 Task: Add Organic Valley Organic Ricotta Cheese to the cart.
Action: Mouse moved to (17, 89)
Screenshot: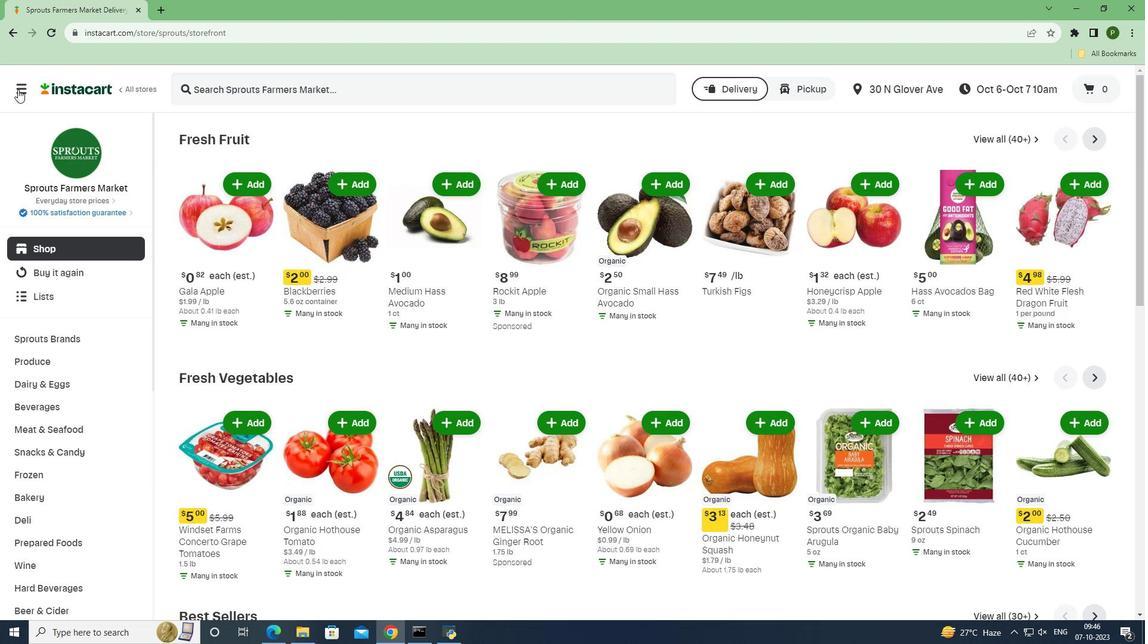 
Action: Mouse pressed left at (17, 89)
Screenshot: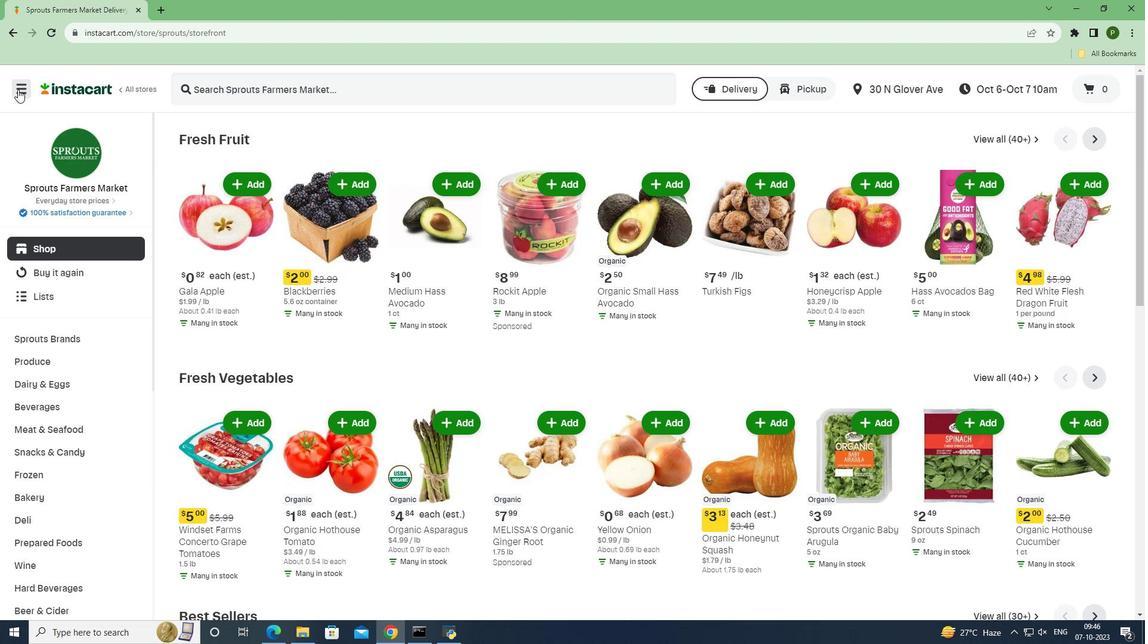 
Action: Mouse moved to (72, 312)
Screenshot: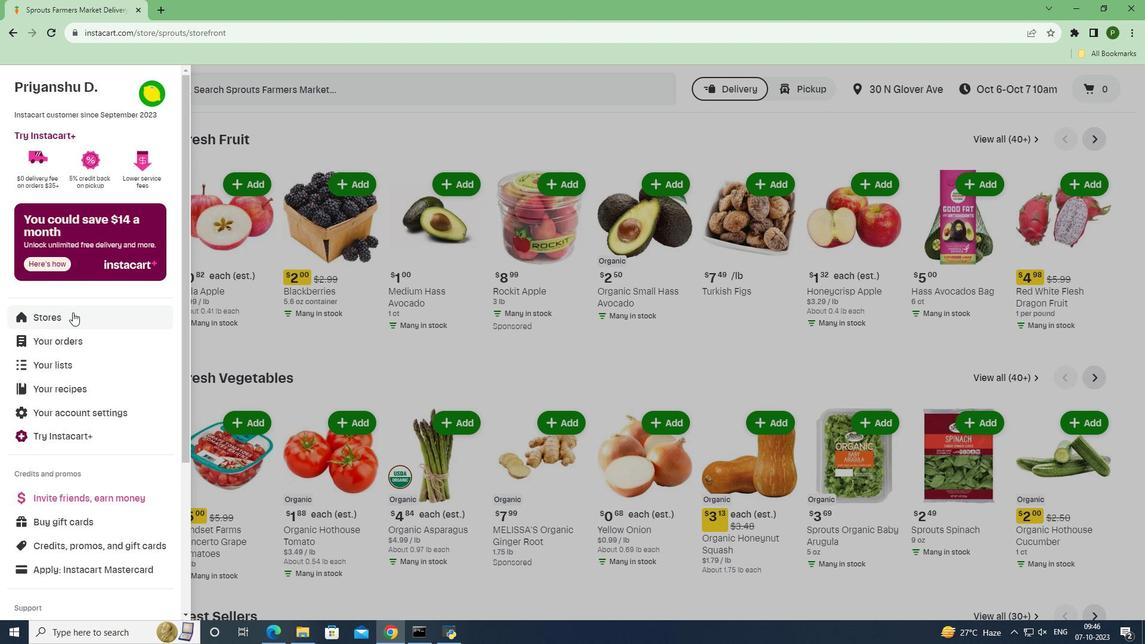 
Action: Mouse pressed left at (72, 312)
Screenshot: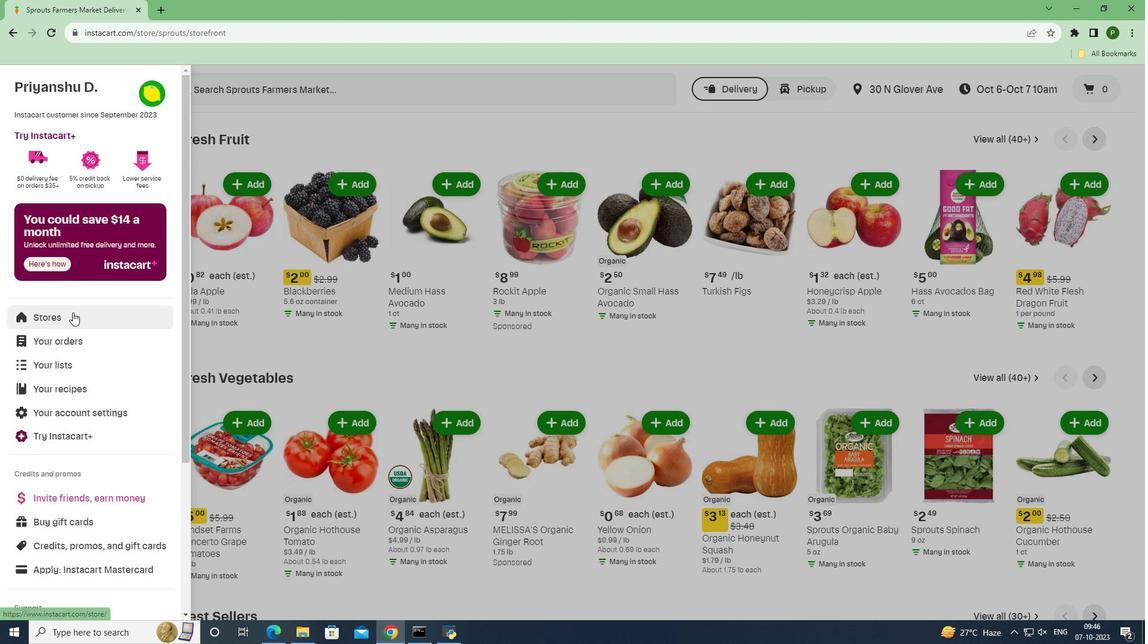 
Action: Mouse moved to (271, 139)
Screenshot: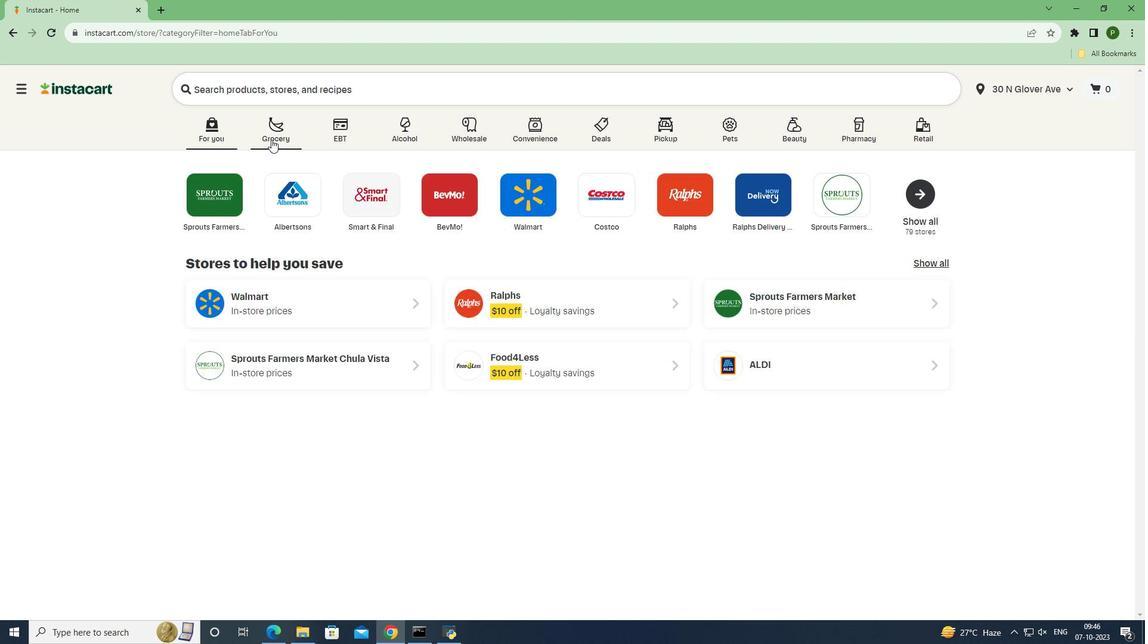 
Action: Mouse pressed left at (271, 139)
Screenshot: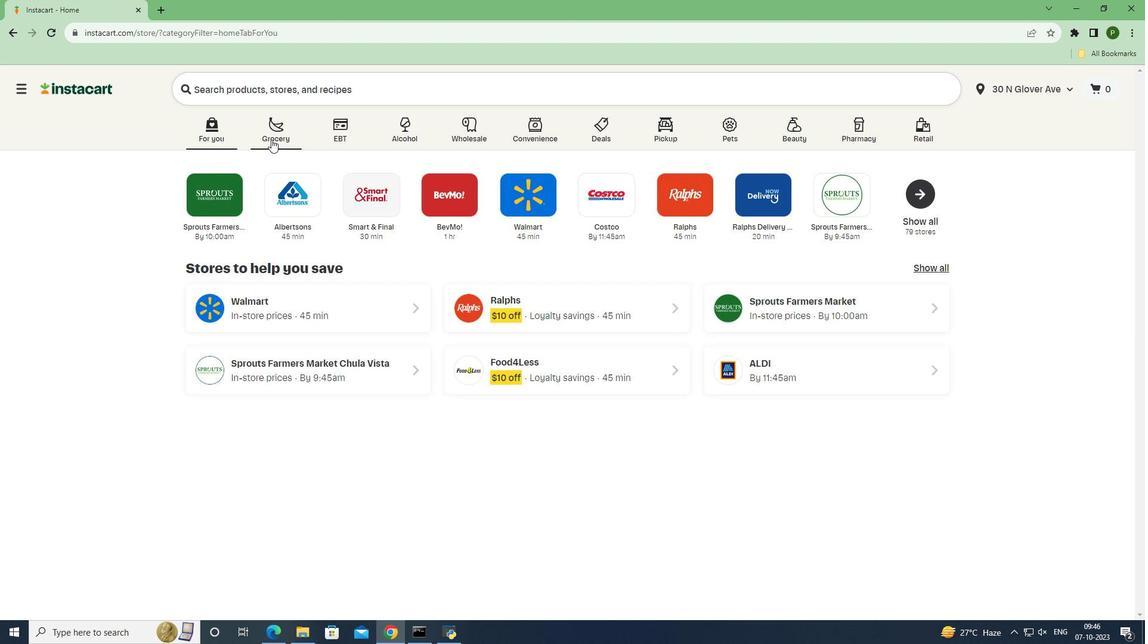 
Action: Mouse moved to (475, 268)
Screenshot: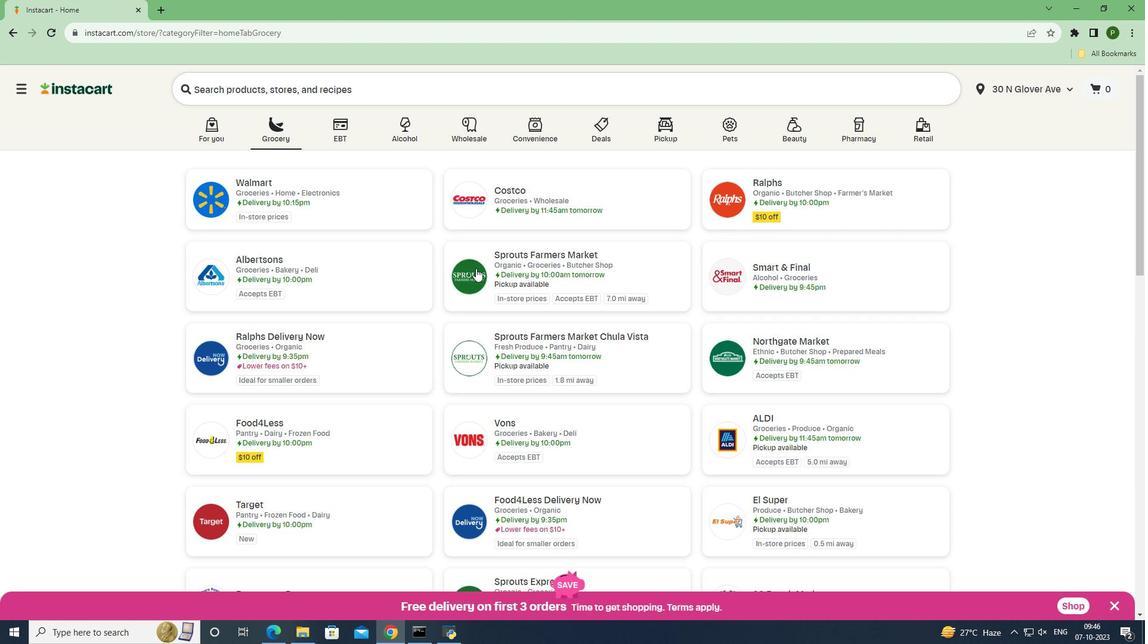 
Action: Mouse pressed left at (475, 268)
Screenshot: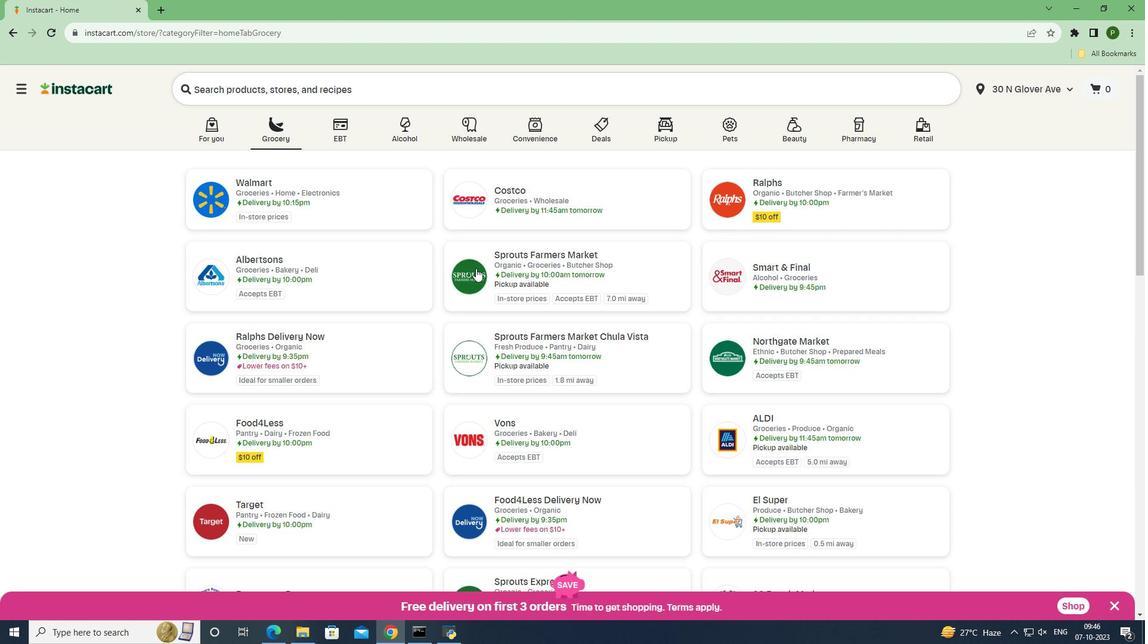 
Action: Mouse moved to (79, 382)
Screenshot: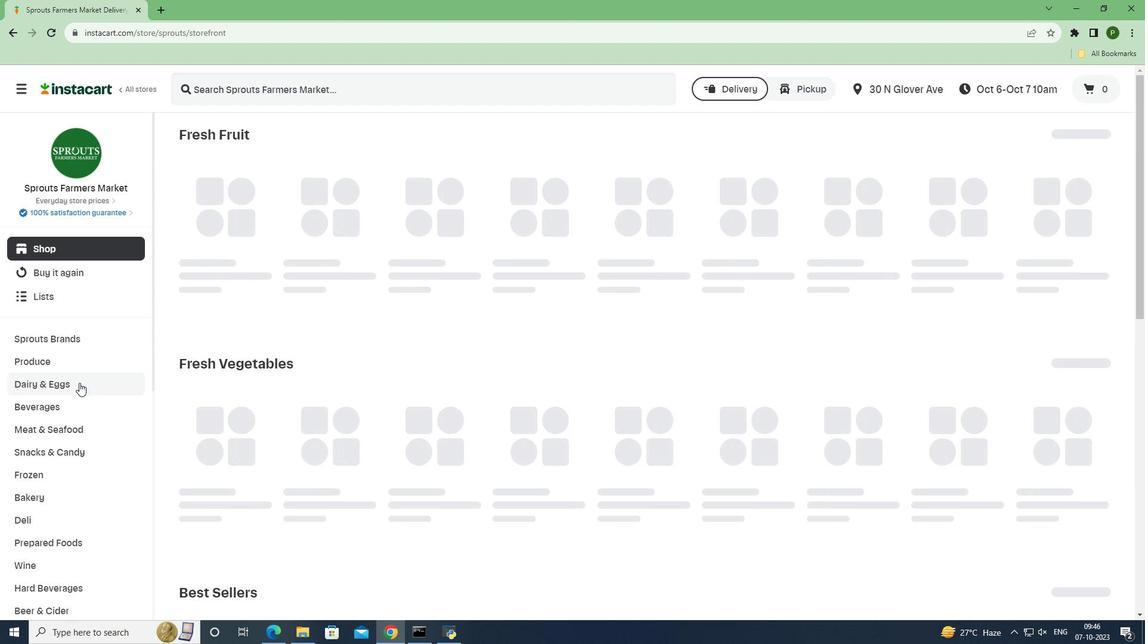 
Action: Mouse pressed left at (79, 382)
Screenshot: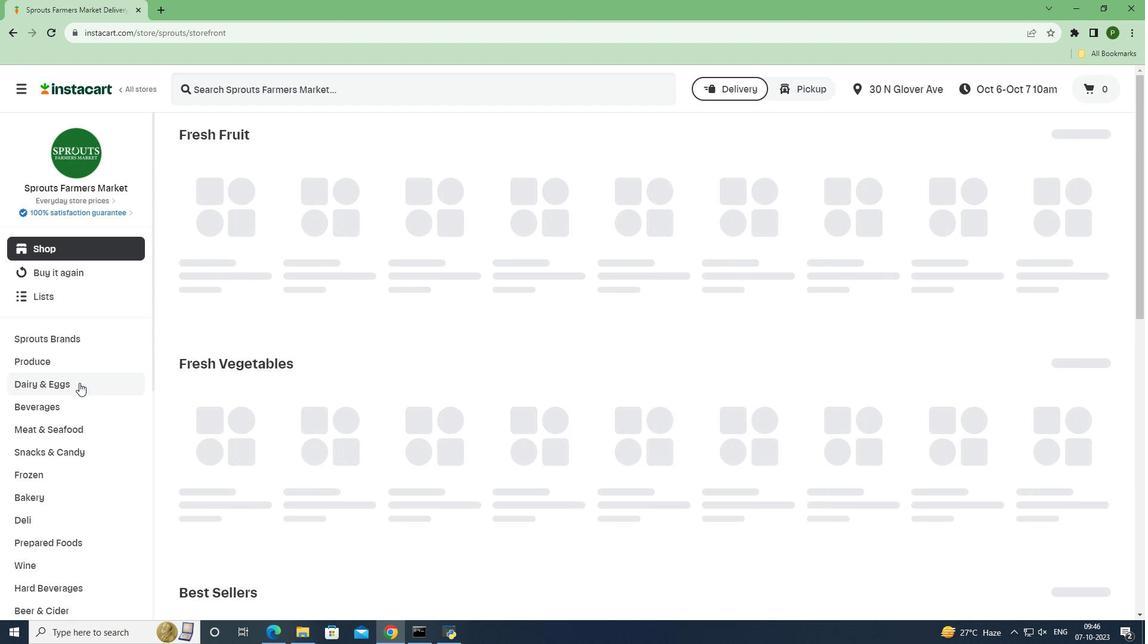 
Action: Mouse moved to (78, 430)
Screenshot: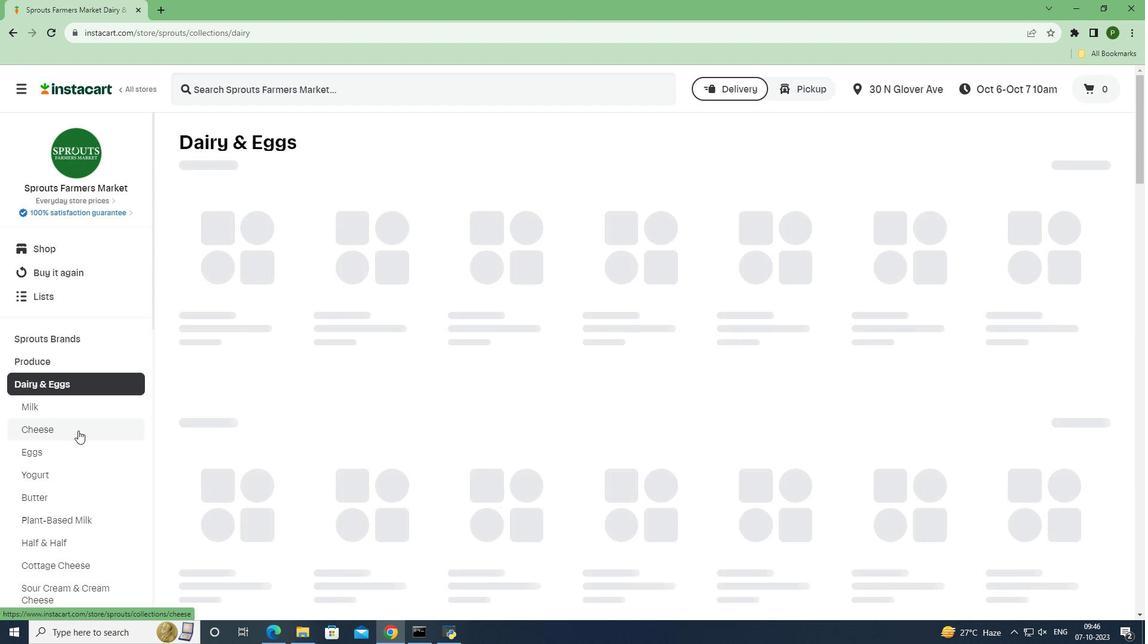 
Action: Mouse pressed left at (78, 430)
Screenshot: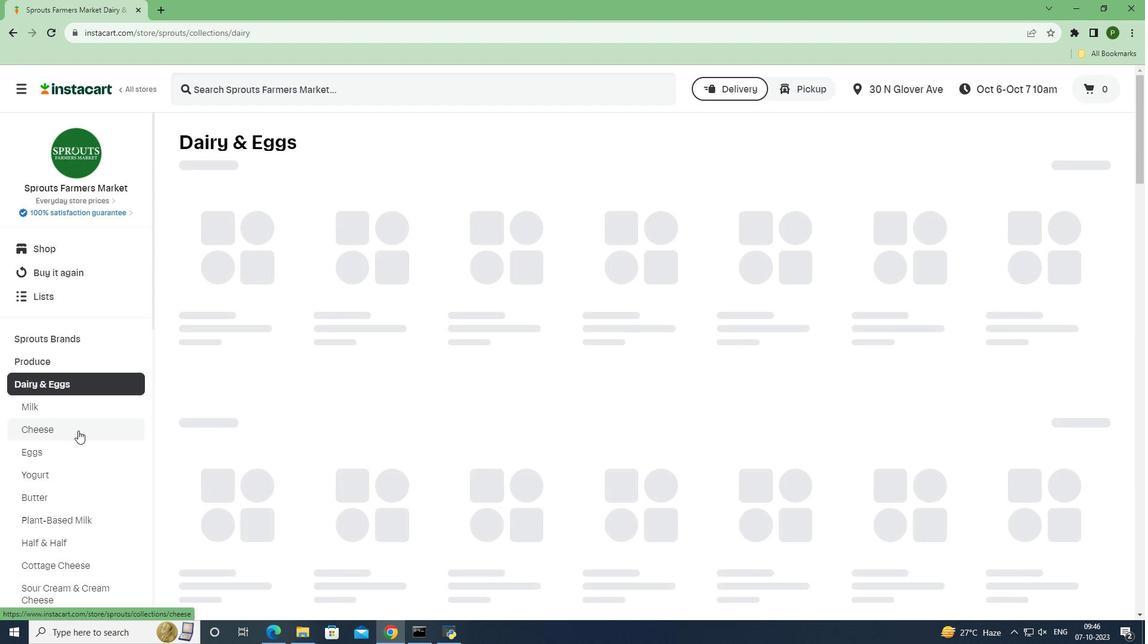 
Action: Mouse moved to (281, 88)
Screenshot: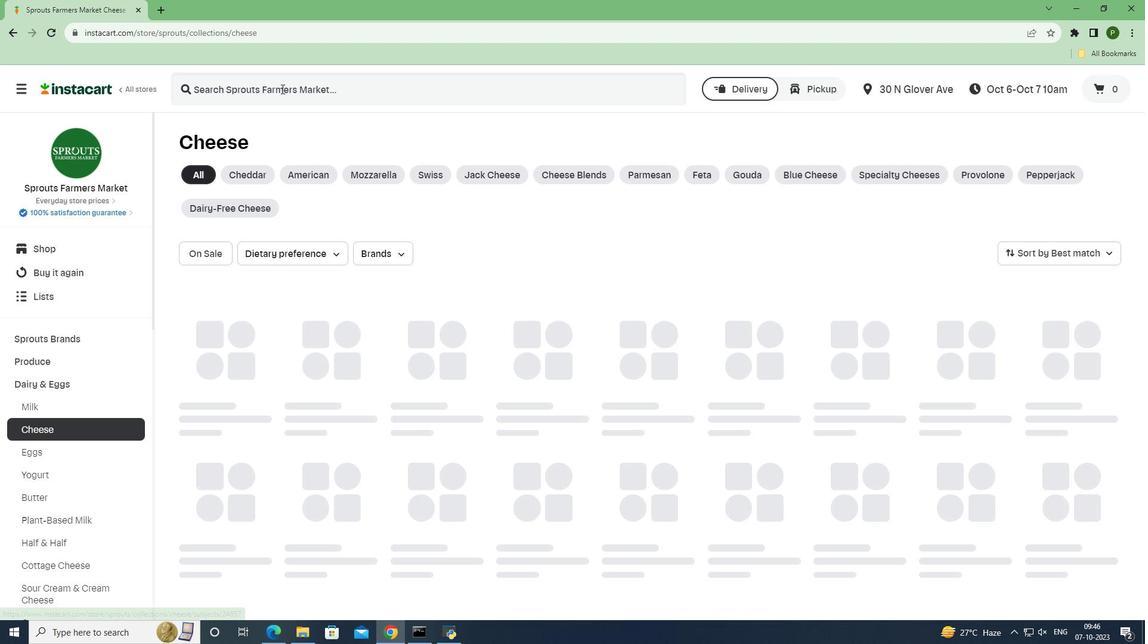 
Action: Mouse pressed left at (281, 88)
Screenshot: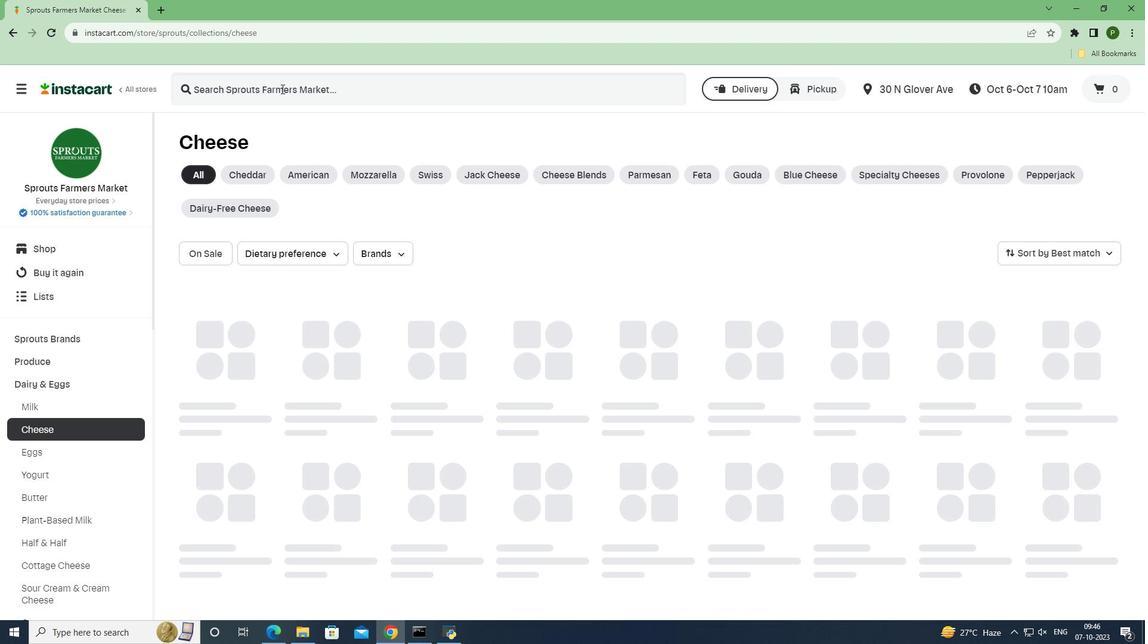 
Action: Key pressed <Key.caps_lock>O<Key.caps_lock>rganic<Key.space><Key.caps_lock>V<Key.caps_lock>alley<Key.space><Key.caps_lock>O<Key.caps_lock>rganic<Key.space><Key.caps_lock>R<Key.caps_lock>icottaa<Key.backspace><Key.space><Key.caps_lock>C<Key.caps_lock>heese<Key.space><Key.enter>
Screenshot: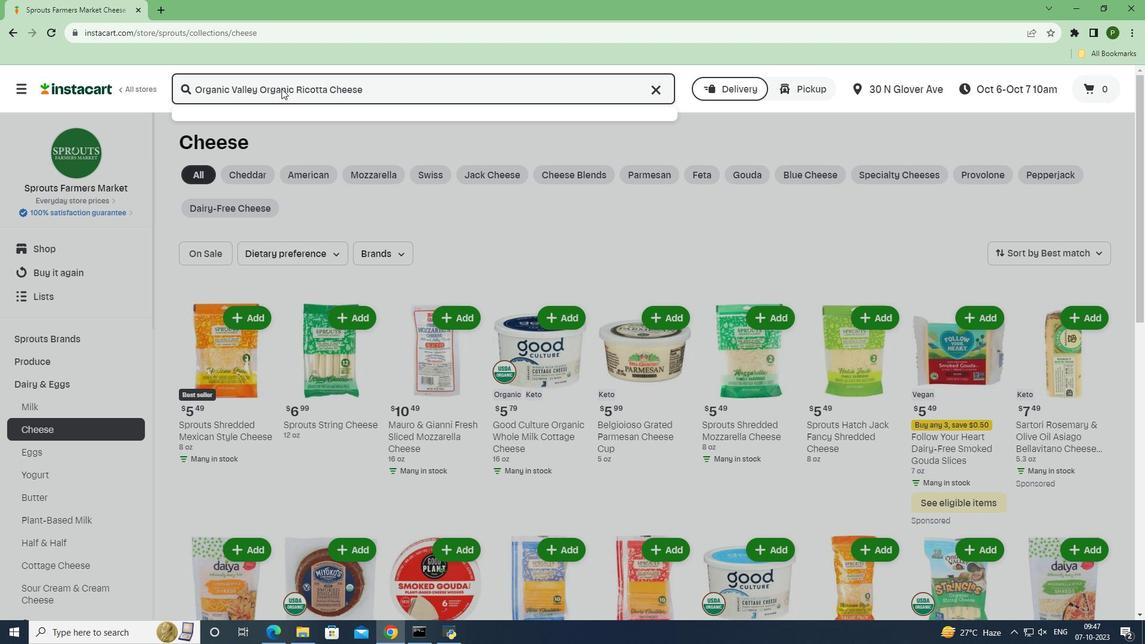
Action: Mouse moved to (690, 217)
Screenshot: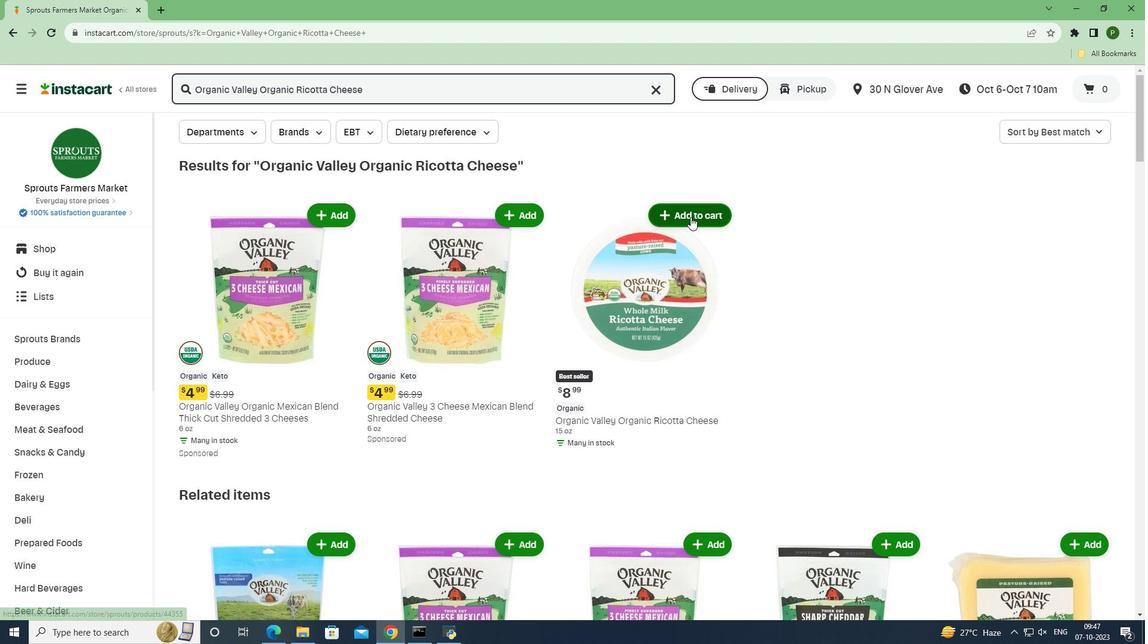 
Action: Mouse pressed left at (690, 217)
Screenshot: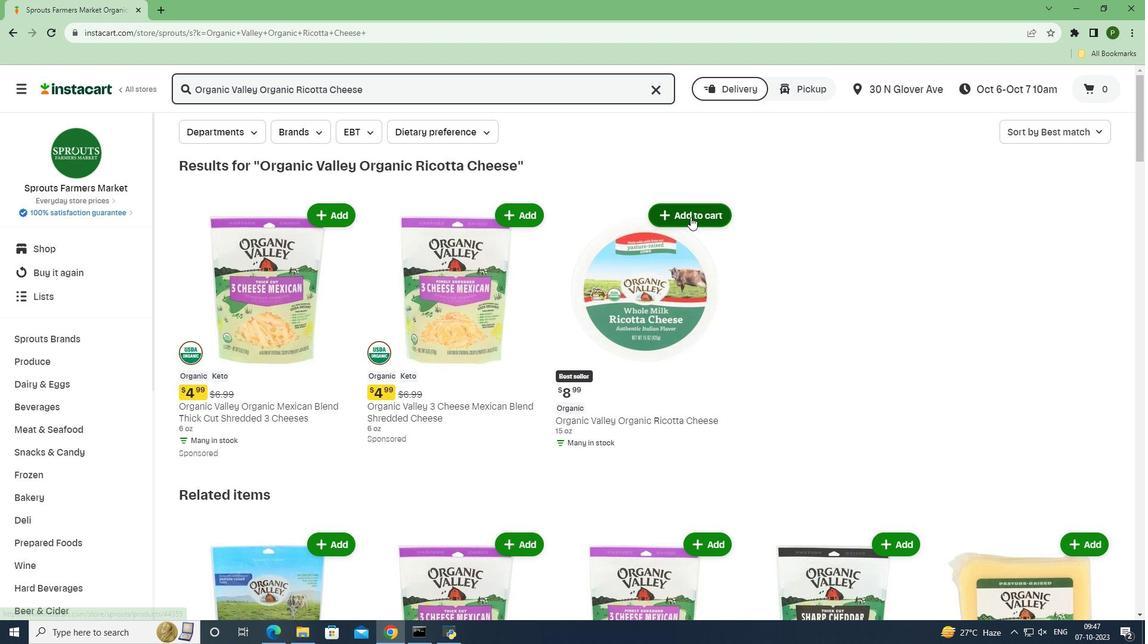 
Action: Mouse moved to (788, 266)
Screenshot: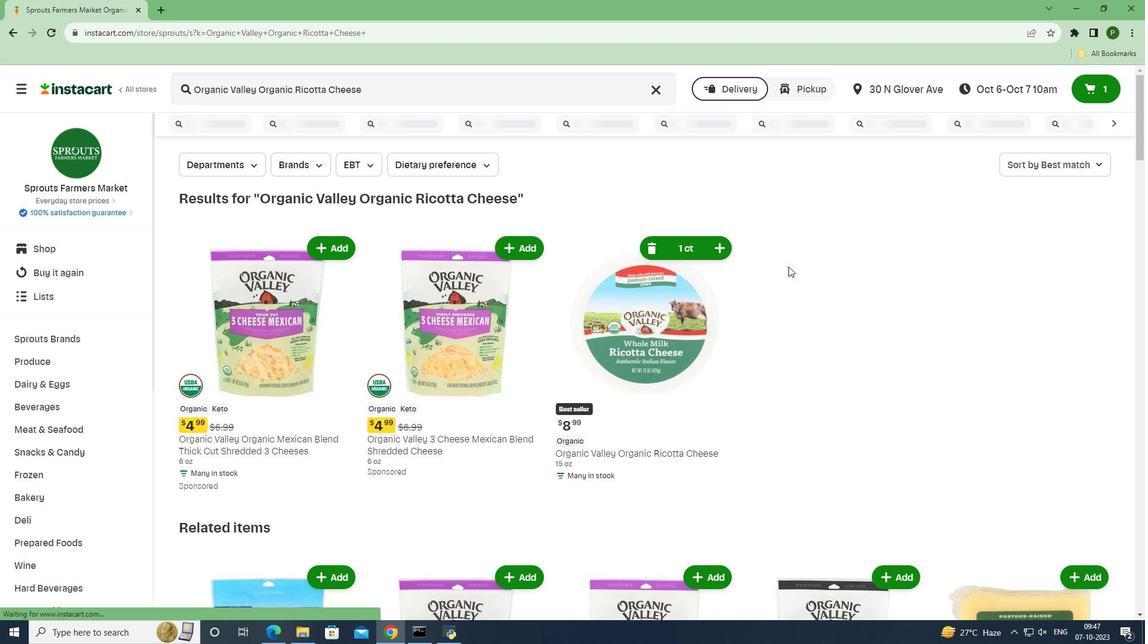 
